 Task: Set the limit for the limiter effect to -3.00.
Action: Mouse moved to (369, 3)
Screenshot: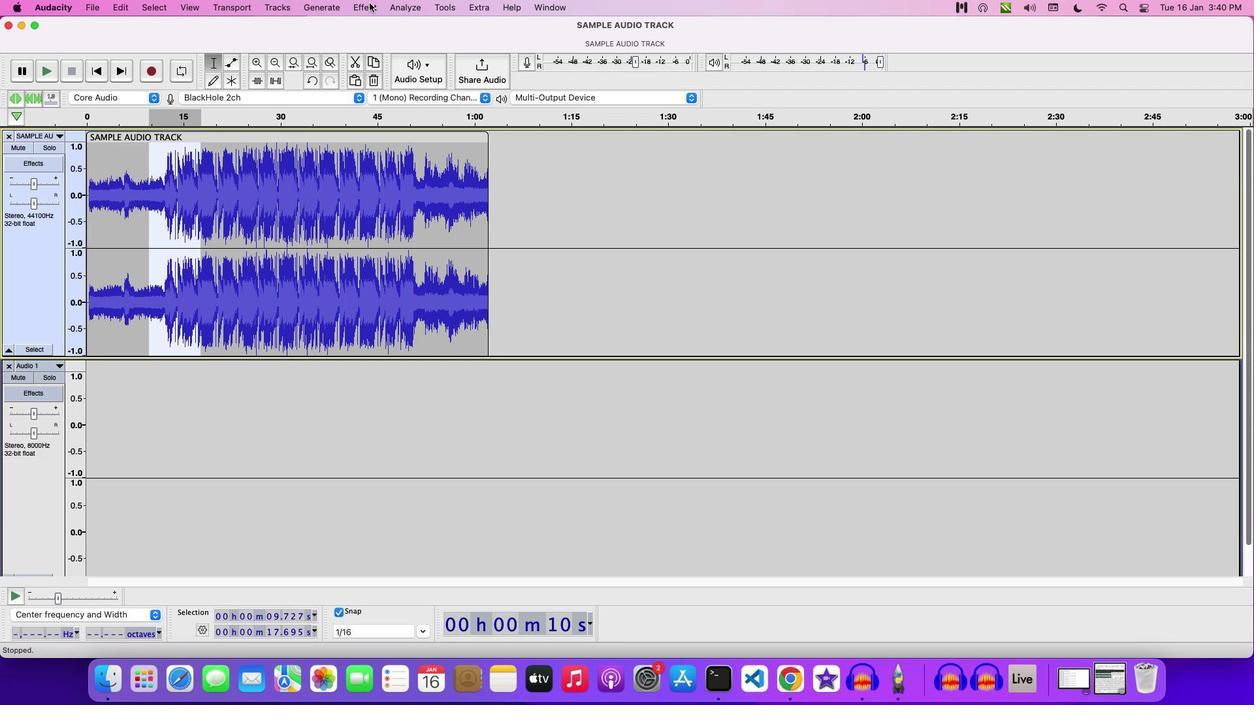 
Action: Mouse pressed left at (369, 3)
Screenshot: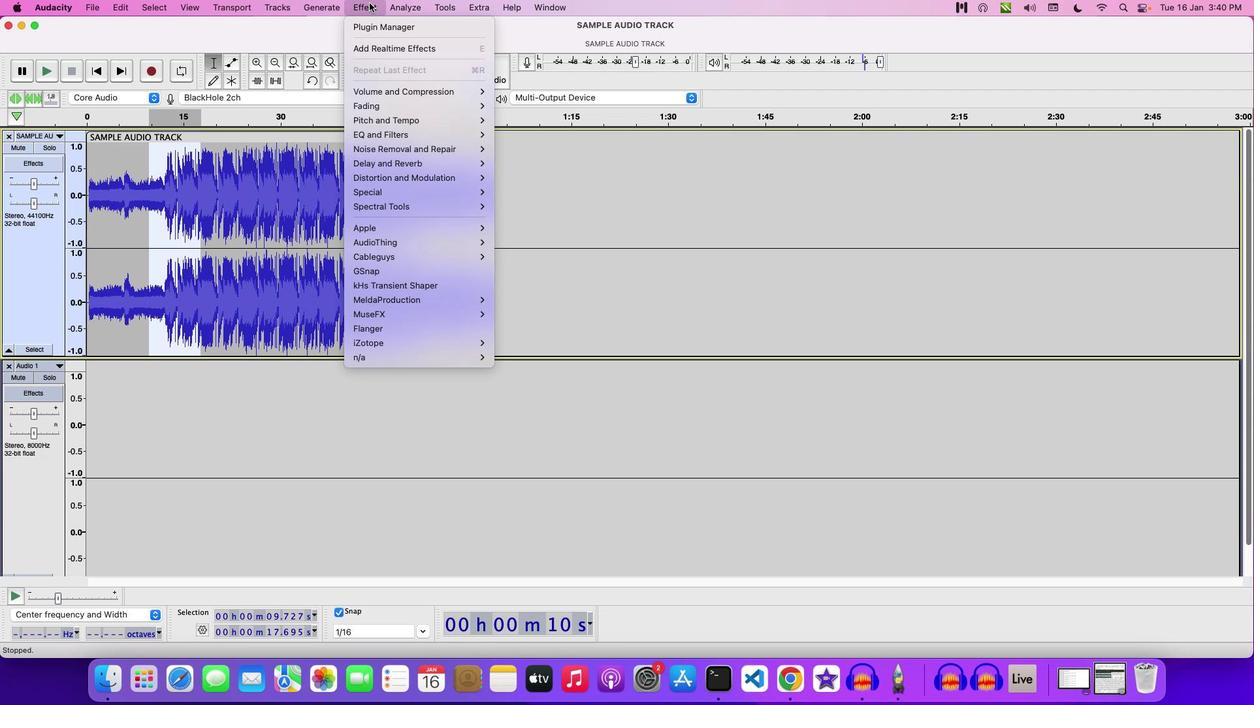 
Action: Mouse moved to (550, 139)
Screenshot: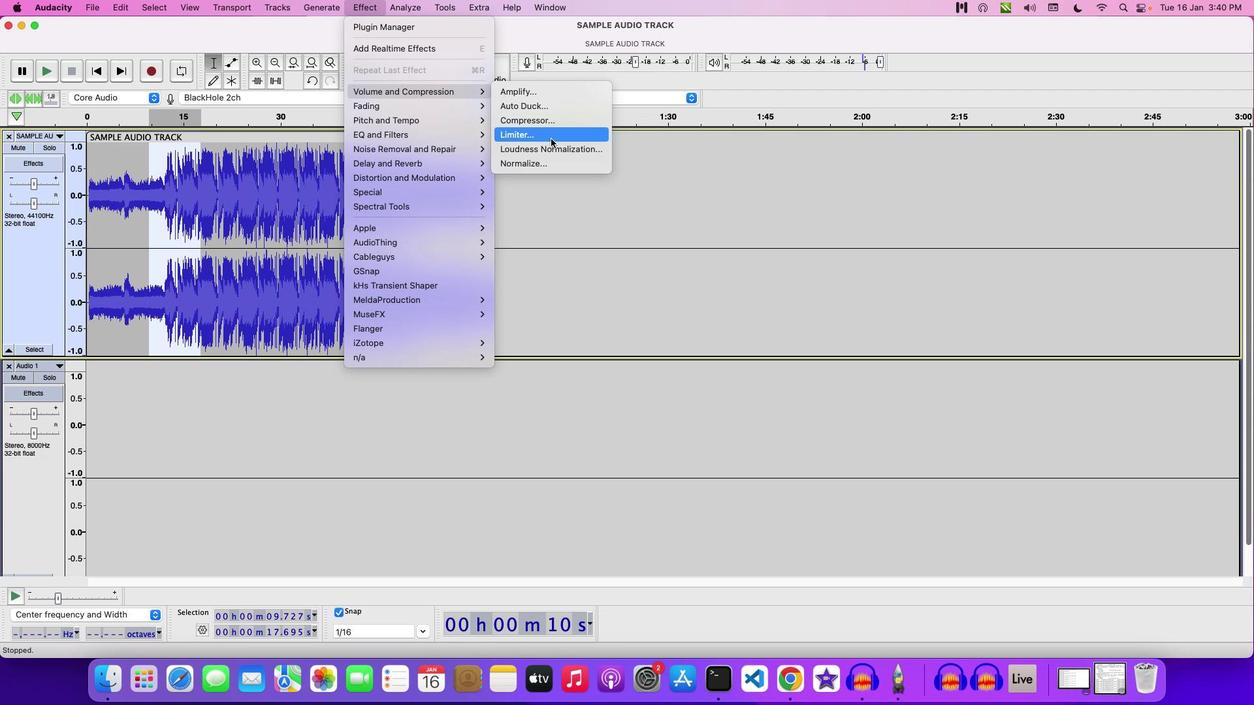 
Action: Mouse pressed left at (550, 139)
Screenshot: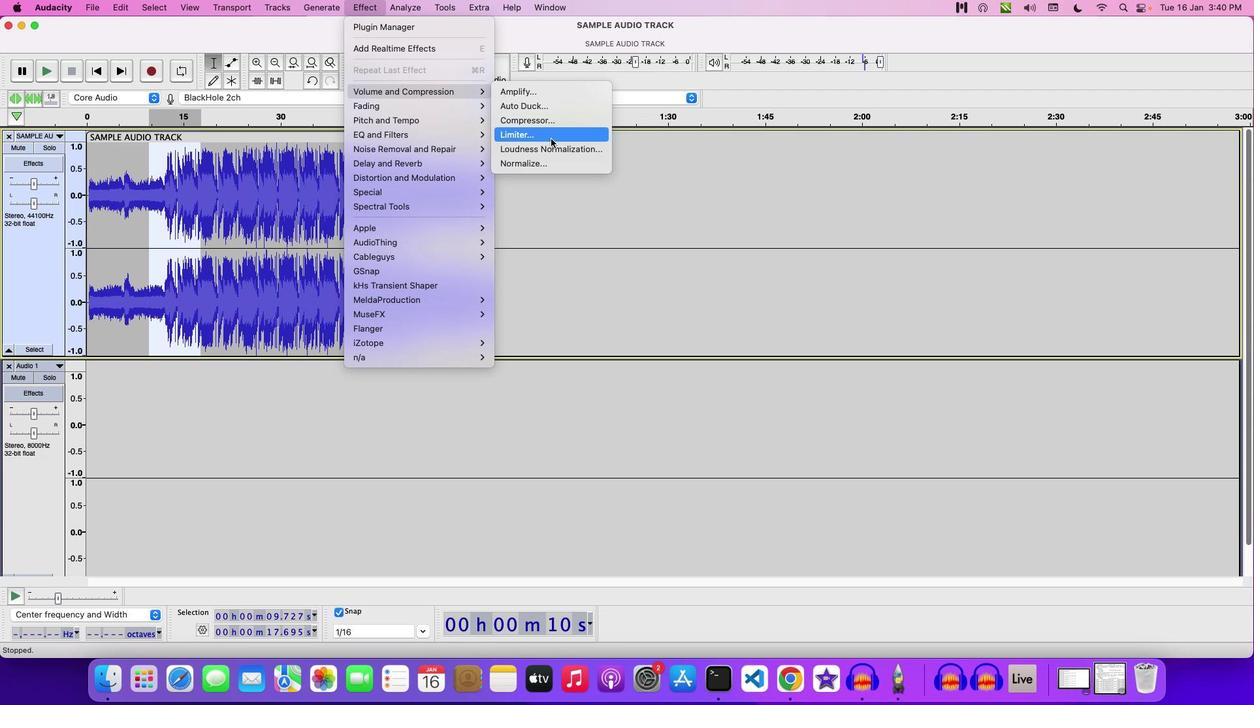 
Action: Mouse moved to (606, 378)
Screenshot: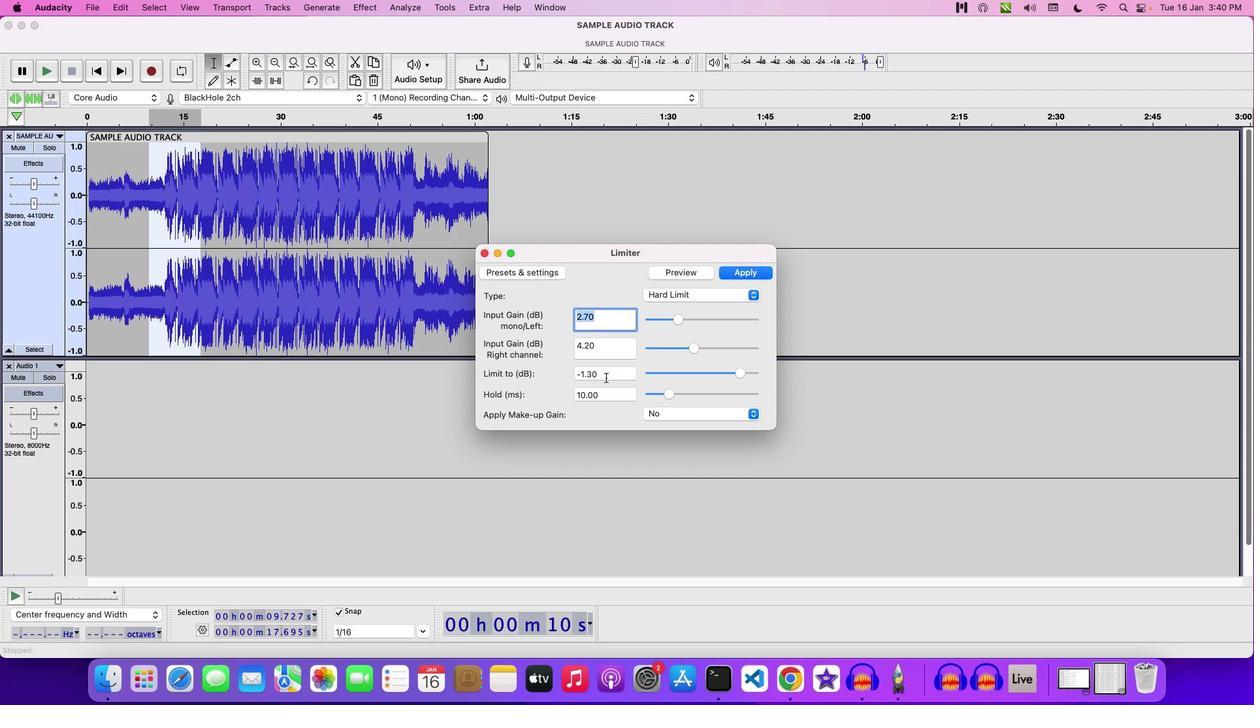 
Action: Mouse pressed left at (606, 378)
Screenshot: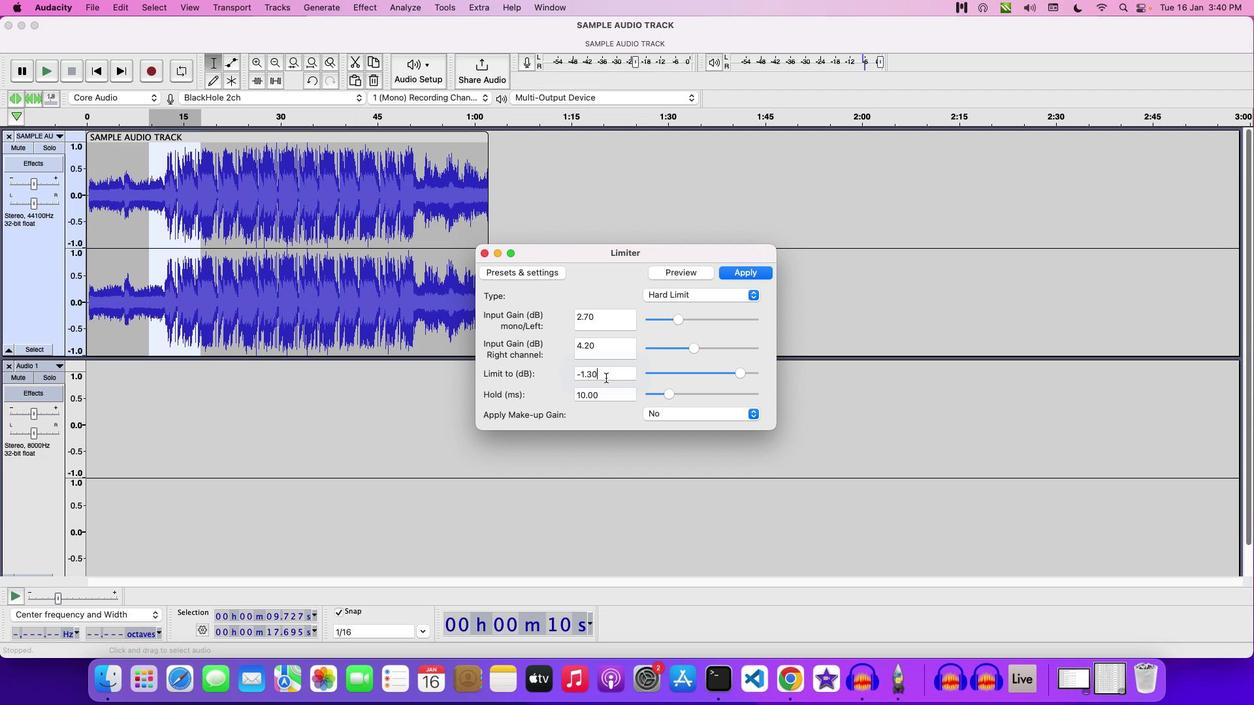 
Action: Mouse moved to (599, 372)
Screenshot: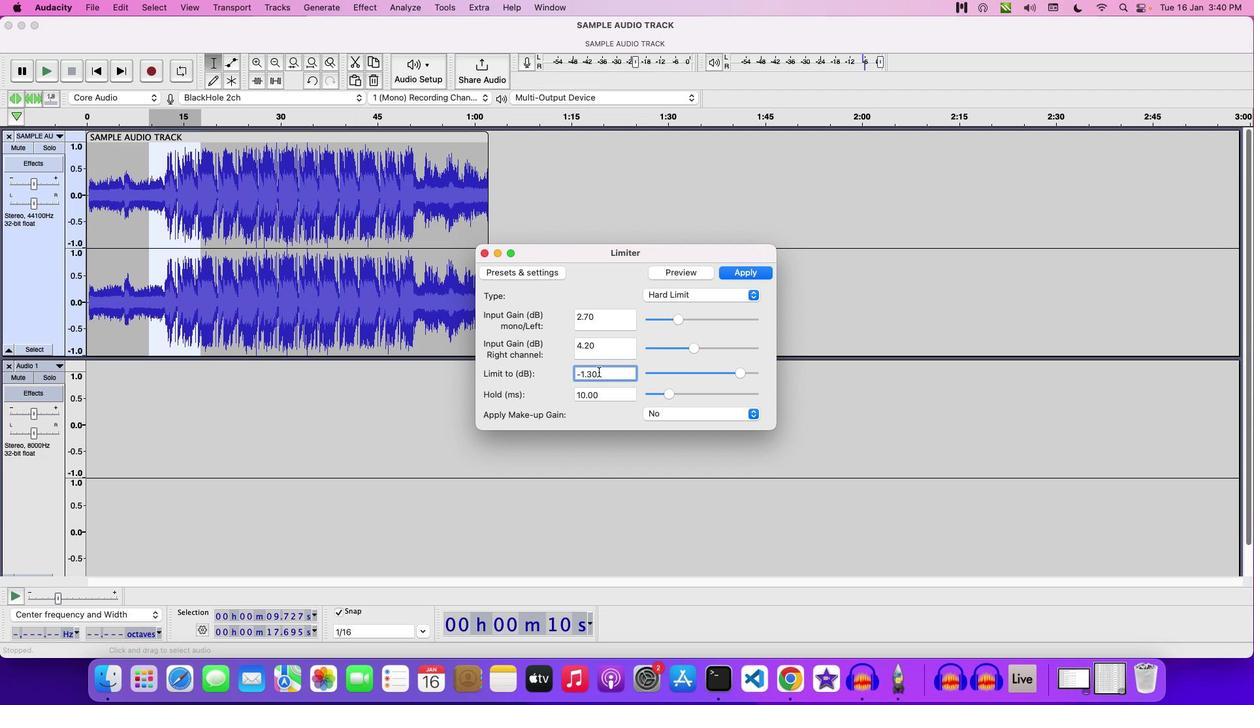 
Action: Key pressed Key.backspaceKey.backspaceKey.backspaceKey.backspaceKey.backspace'-''3''.''0''0'
Screenshot: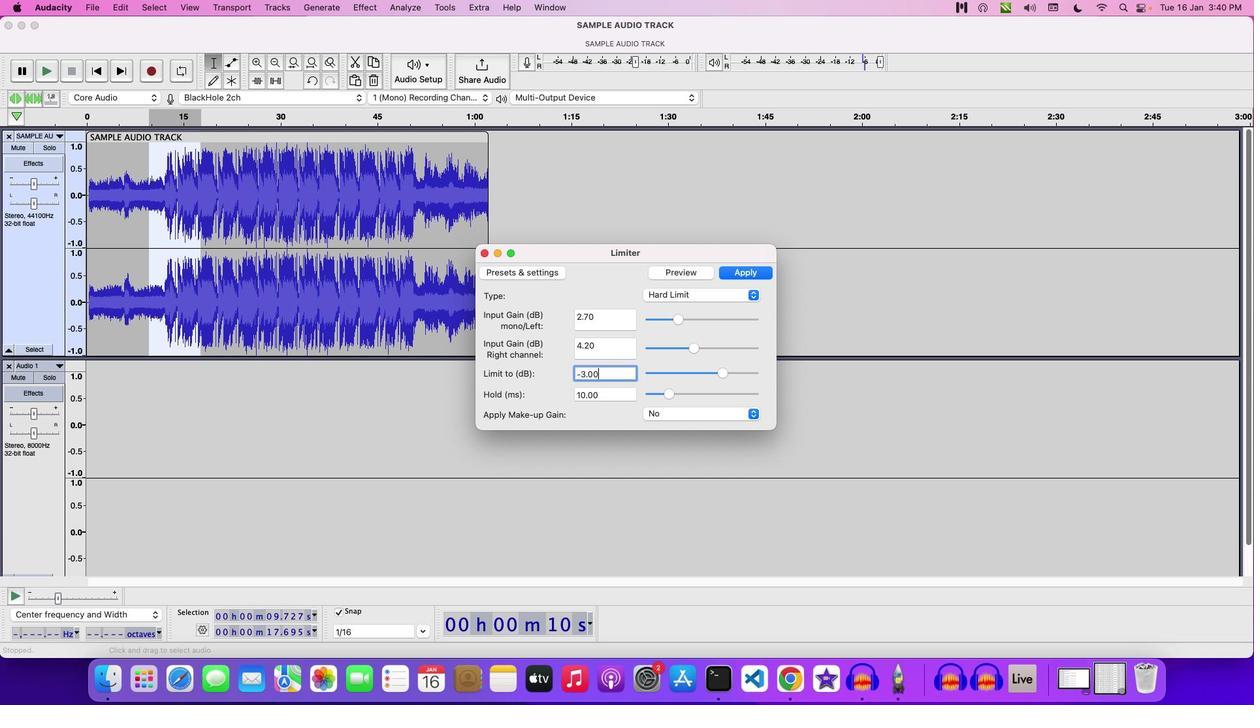 
Action: Mouse moved to (607, 286)
Screenshot: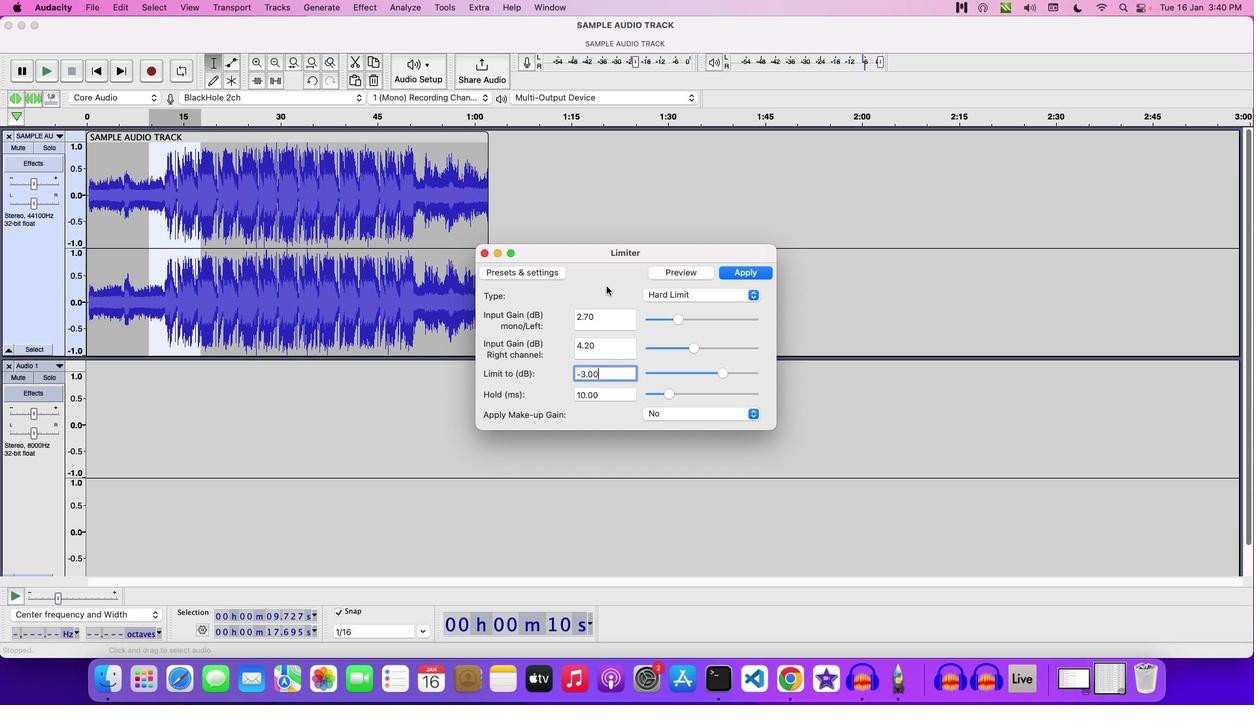 
Action: Mouse pressed left at (607, 286)
Screenshot: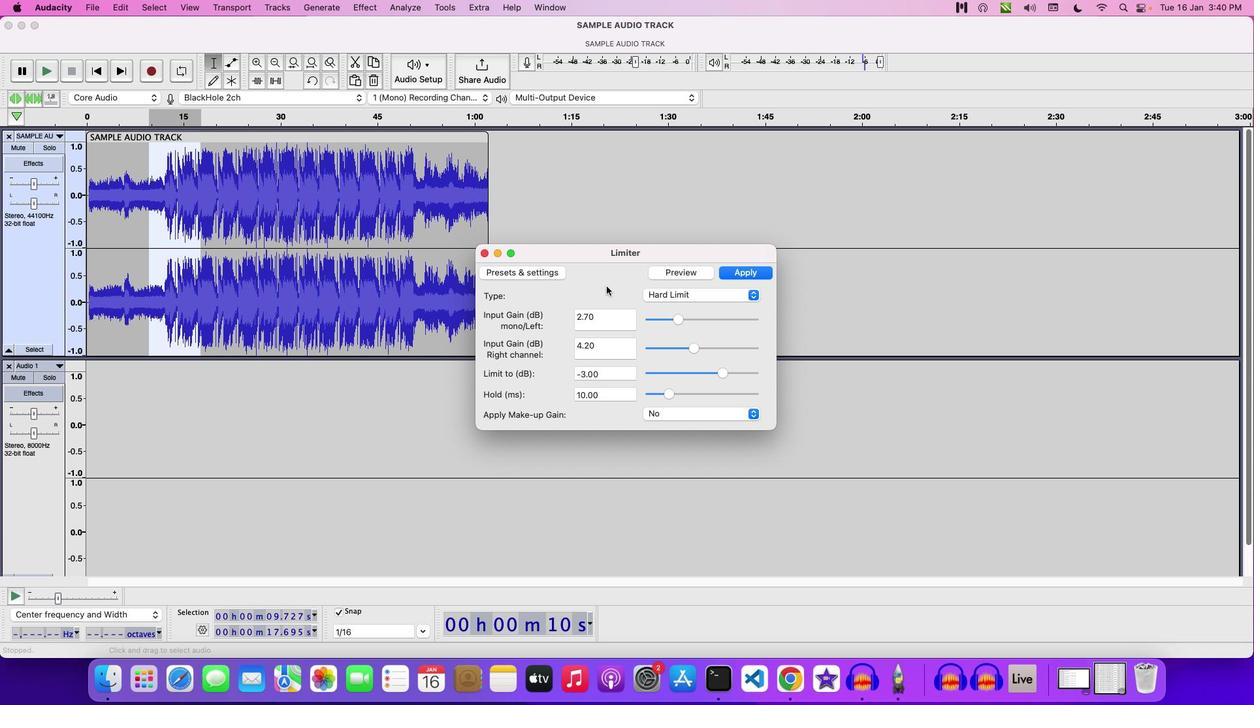 
